 Task: Toggle the experimental feature "View console.profile() results in the Performance panel for Node.js".
Action: Mouse moved to (922, 30)
Screenshot: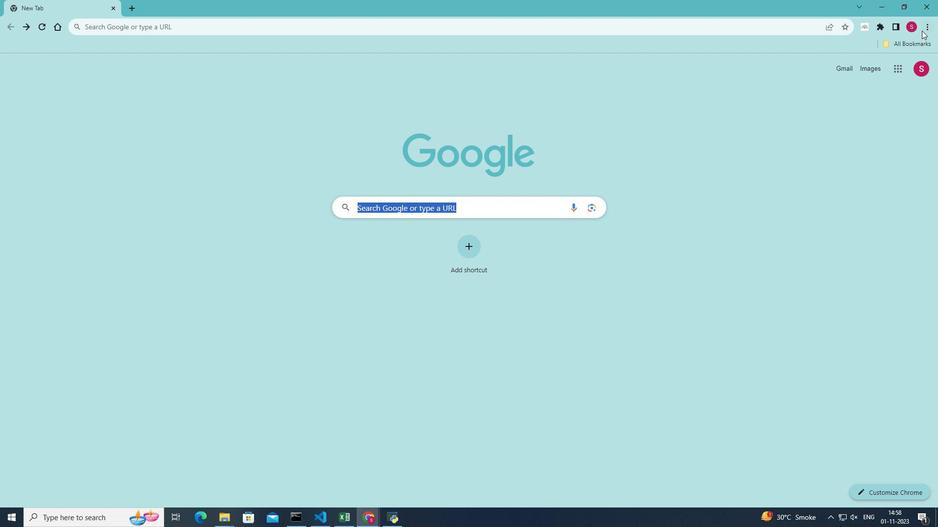 
Action: Mouse pressed left at (922, 30)
Screenshot: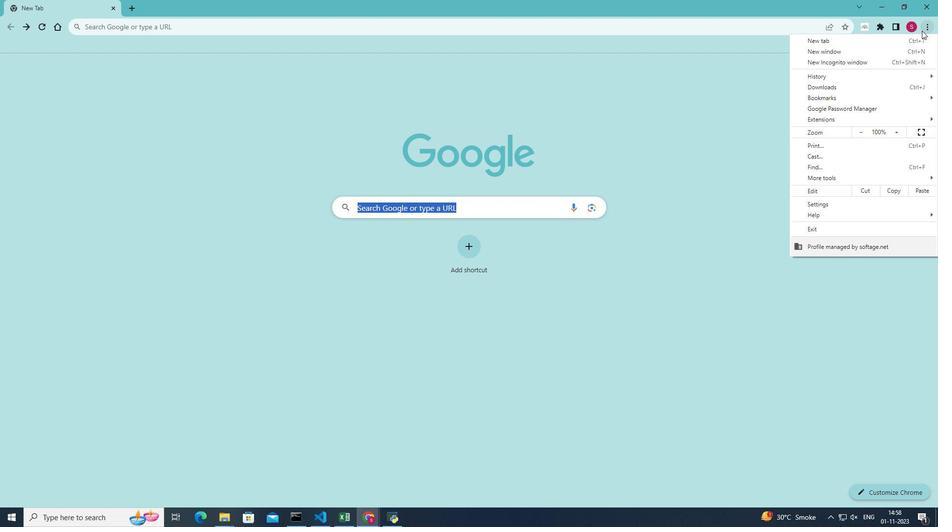 
Action: Mouse moved to (819, 175)
Screenshot: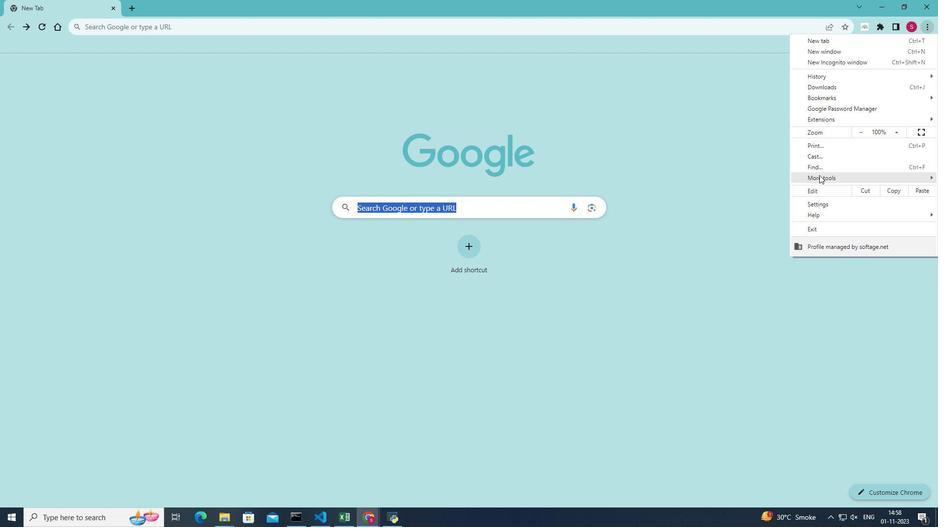 
Action: Mouse pressed left at (819, 175)
Screenshot: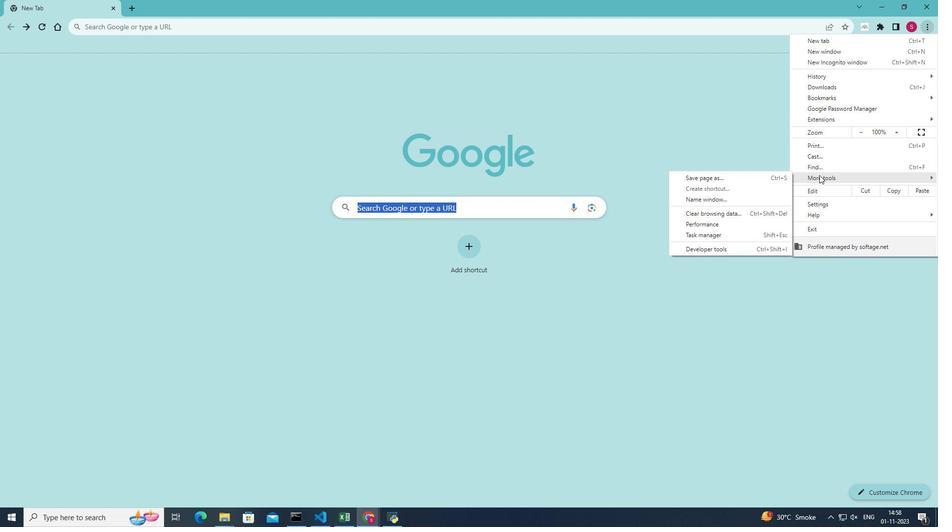 
Action: Mouse moved to (715, 250)
Screenshot: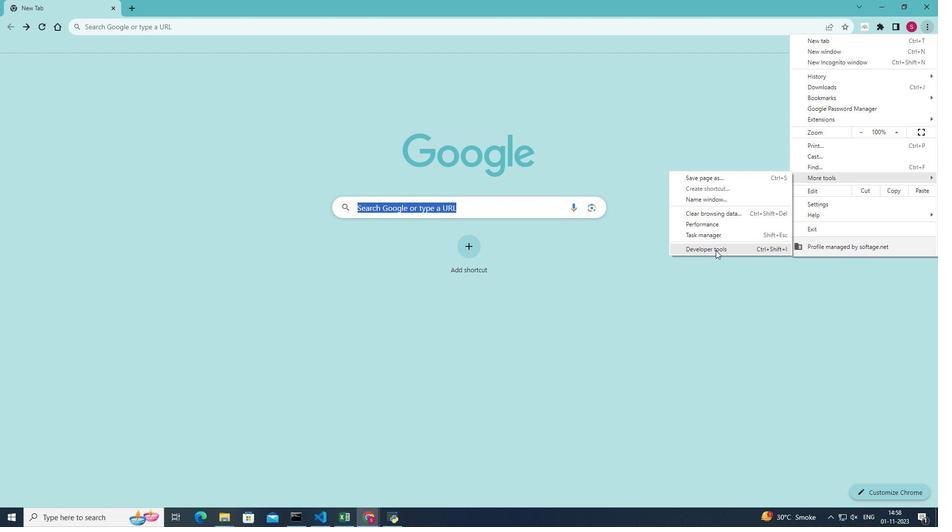 
Action: Mouse pressed left at (715, 250)
Screenshot: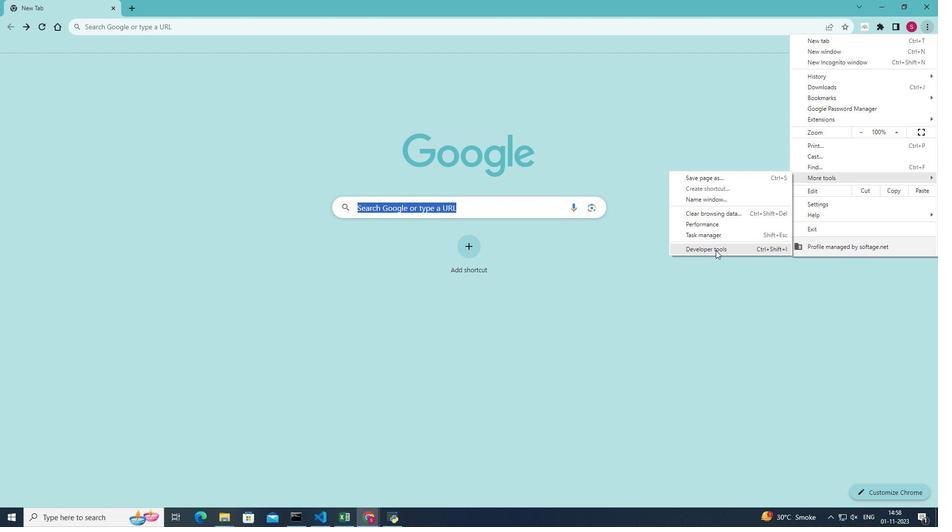 
Action: Mouse moved to (904, 56)
Screenshot: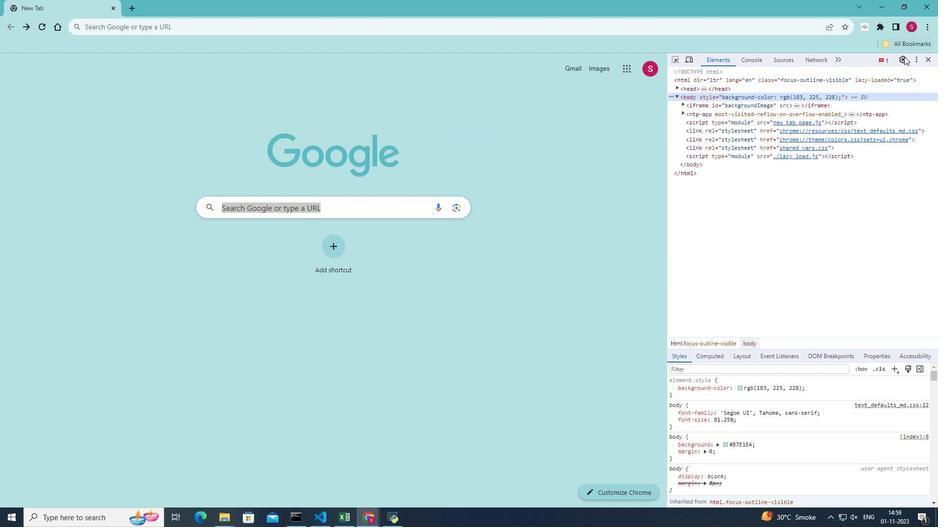 
Action: Mouse pressed left at (904, 56)
Screenshot: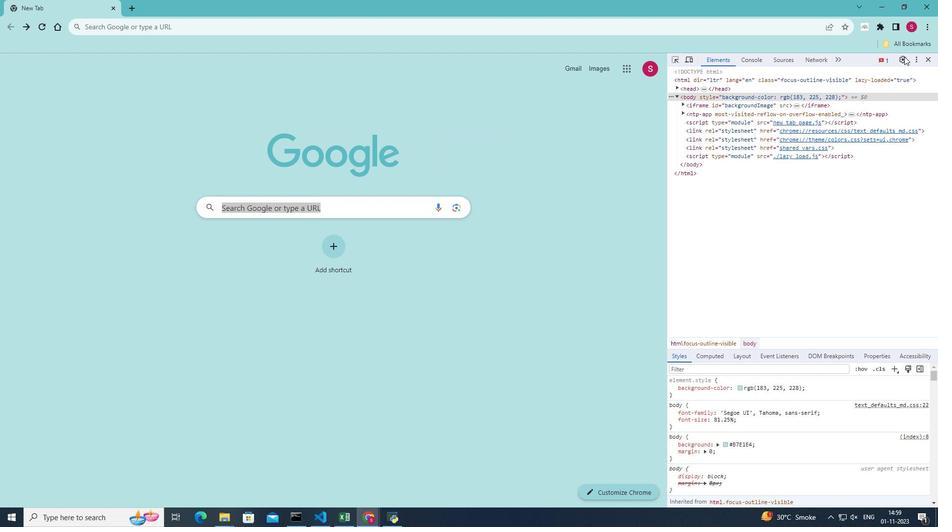 
Action: Mouse moved to (685, 112)
Screenshot: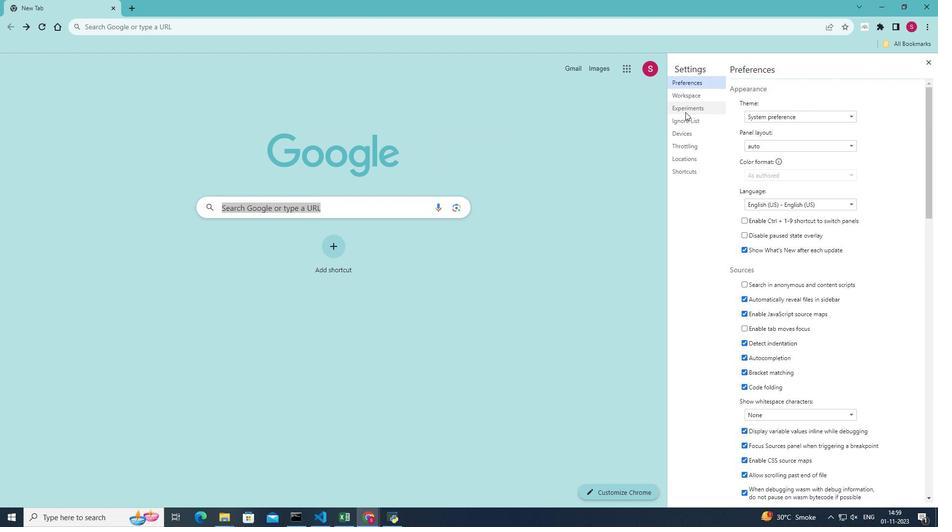 
Action: Mouse pressed left at (685, 112)
Screenshot: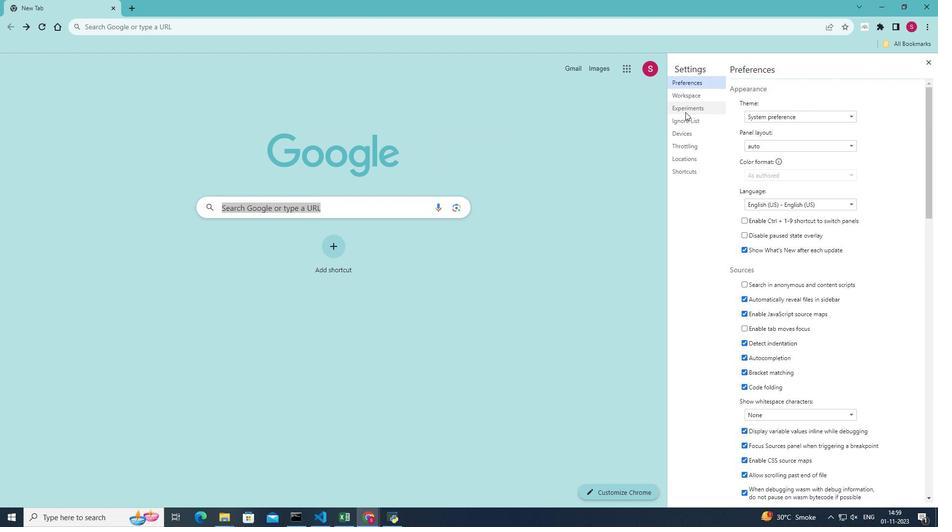 
Action: Mouse moved to (899, 305)
Screenshot: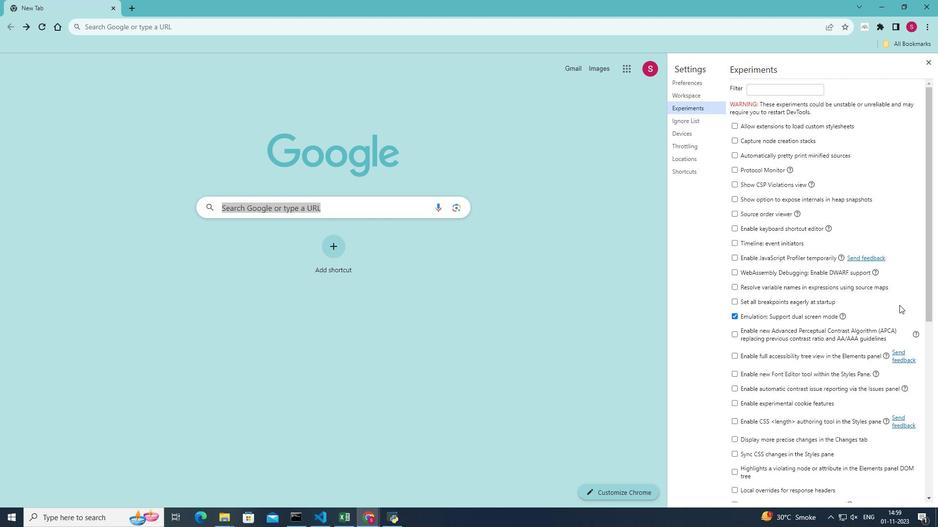 
Action: Mouse scrolled (899, 304) with delta (0, 0)
Screenshot: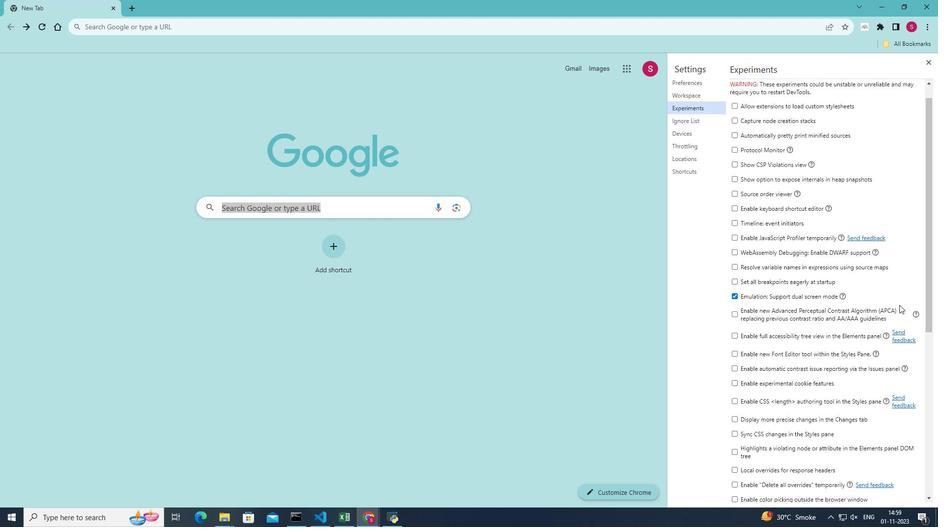 
Action: Mouse scrolled (899, 304) with delta (0, 0)
Screenshot: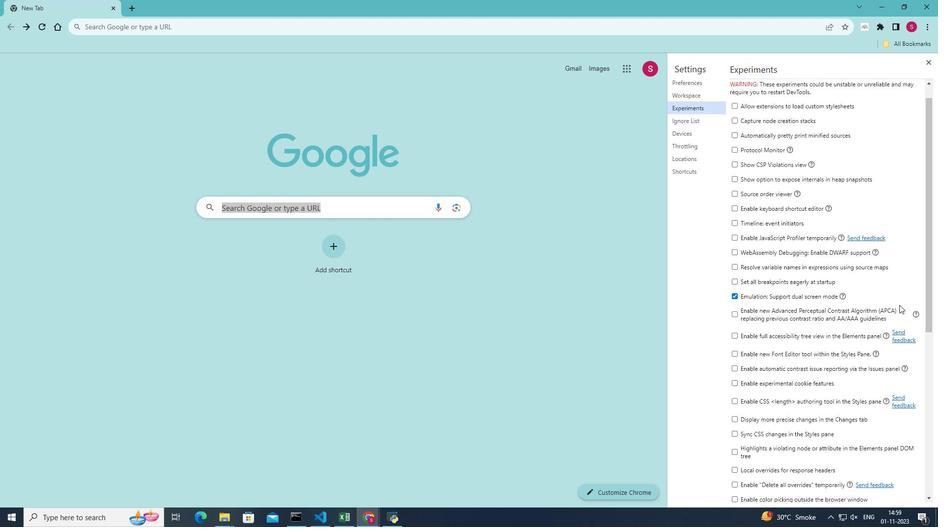 
Action: Mouse scrolled (899, 304) with delta (0, 0)
Screenshot: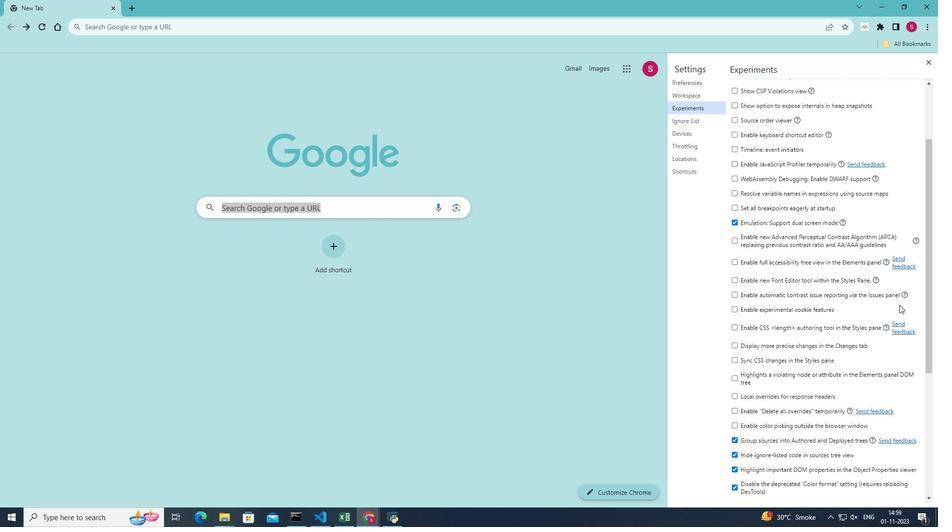 
Action: Mouse scrolled (899, 304) with delta (0, 0)
Screenshot: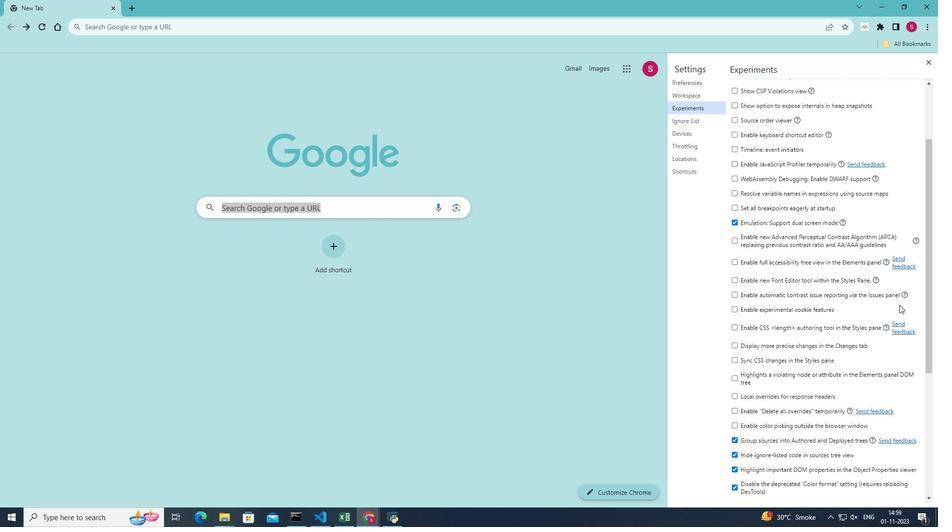 
Action: Mouse scrolled (899, 304) with delta (0, 0)
Screenshot: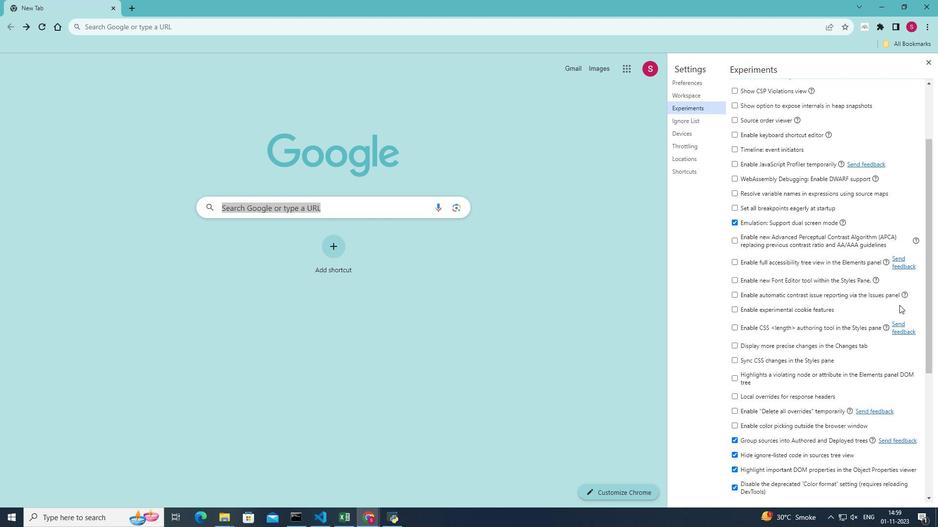 
Action: Mouse scrolled (899, 304) with delta (0, 0)
Screenshot: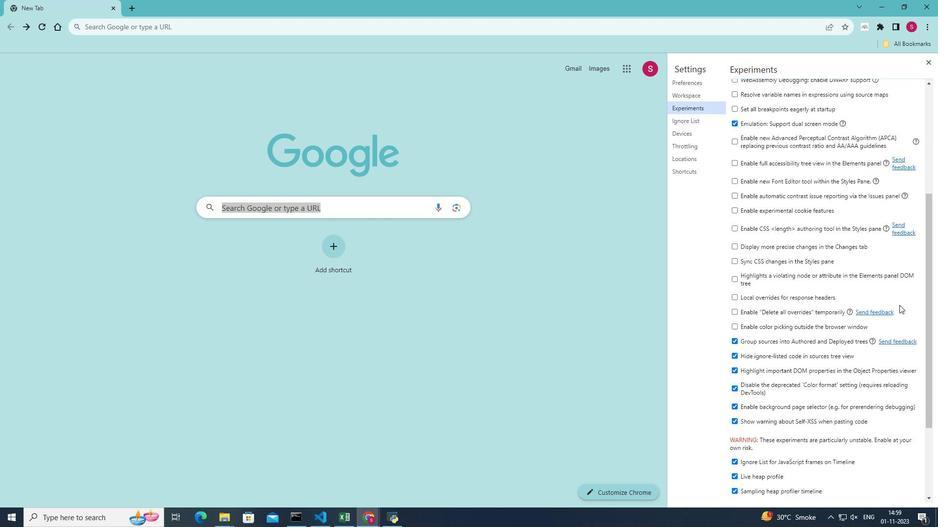 
Action: Mouse moved to (734, 449)
Screenshot: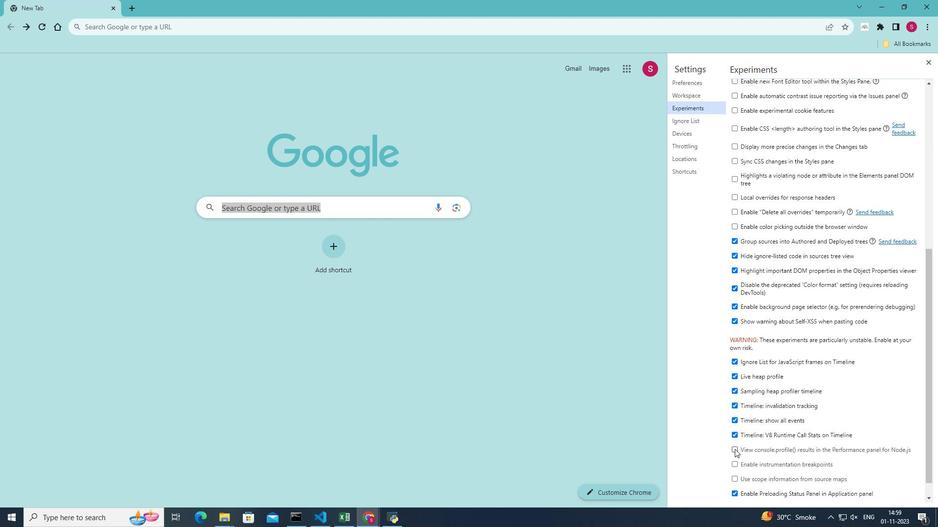 
Action: Mouse pressed left at (734, 449)
Screenshot: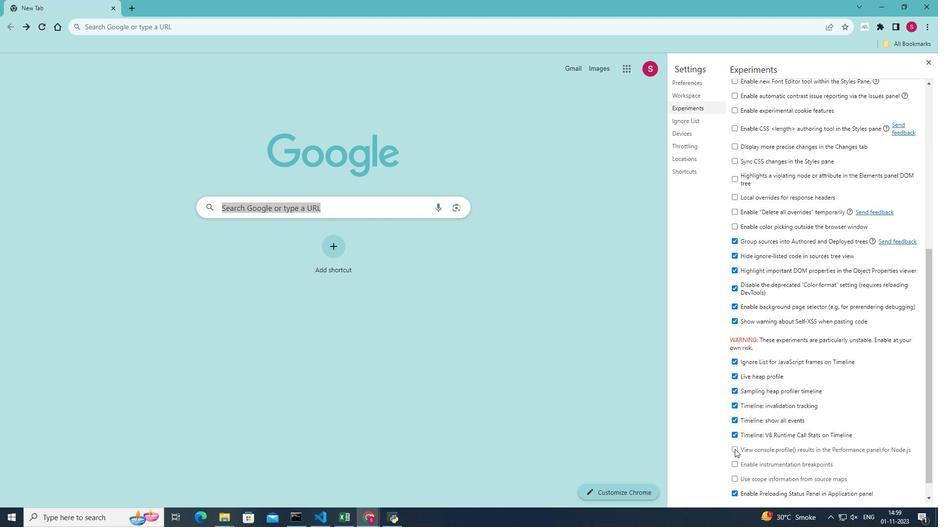 
Action: Mouse moved to (843, 434)
Screenshot: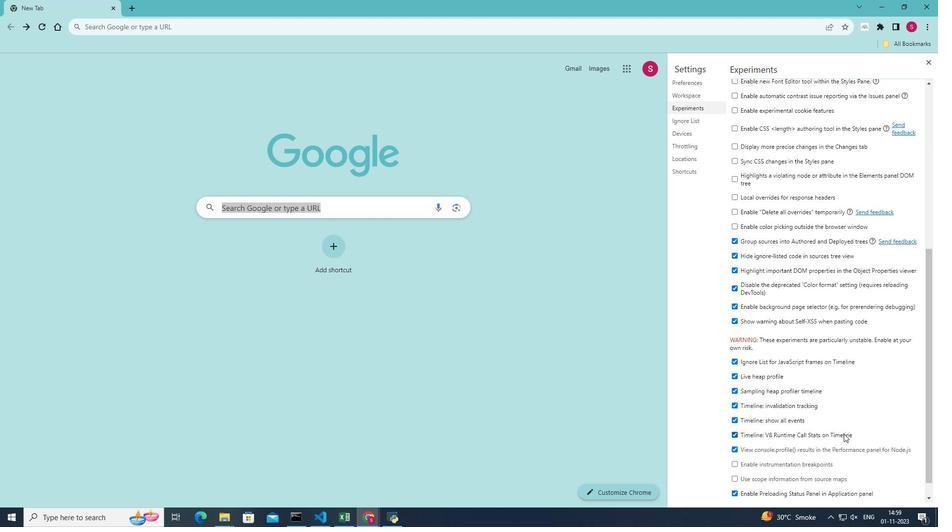 
